 Task: Add Sprouts Dark Chocolate Almond Clusters to the cart.
Action: Mouse moved to (22, 59)
Screenshot: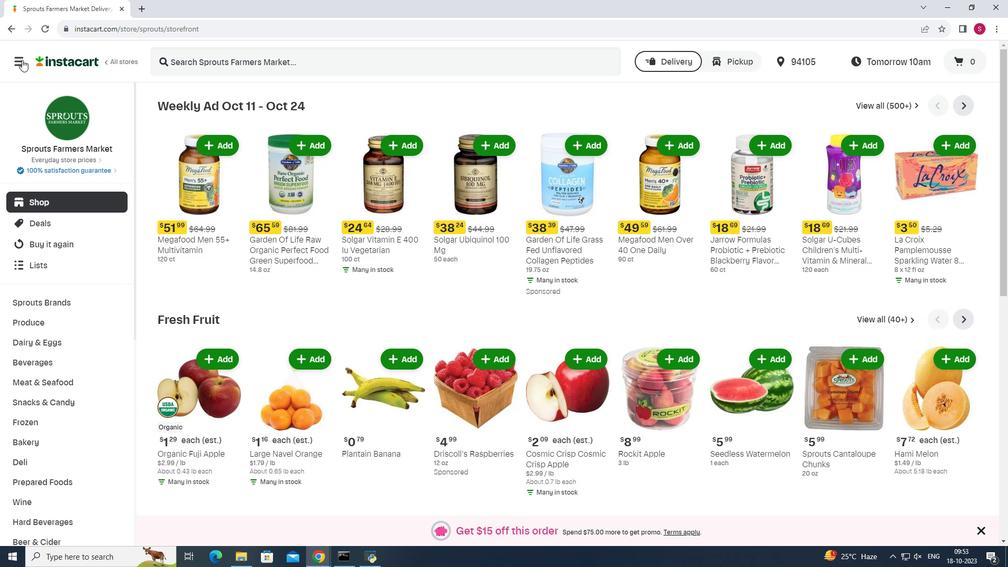 
Action: Mouse pressed left at (22, 59)
Screenshot: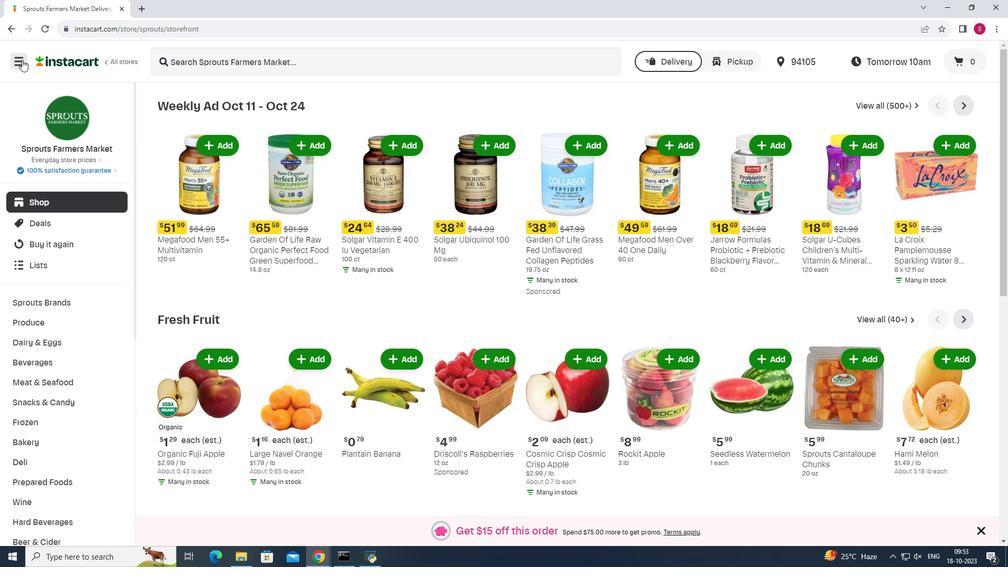 
Action: Mouse moved to (55, 282)
Screenshot: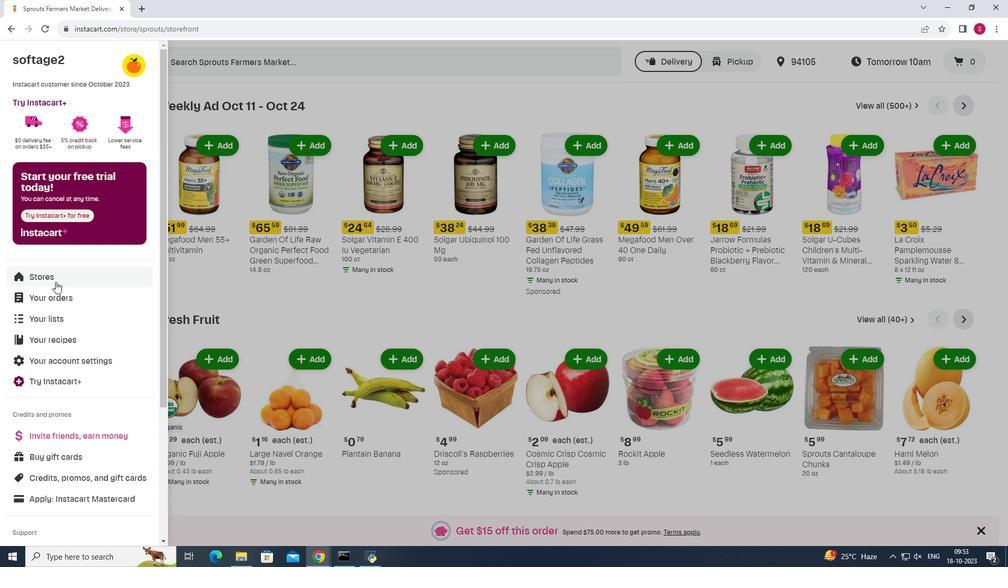 
Action: Mouse pressed left at (55, 282)
Screenshot: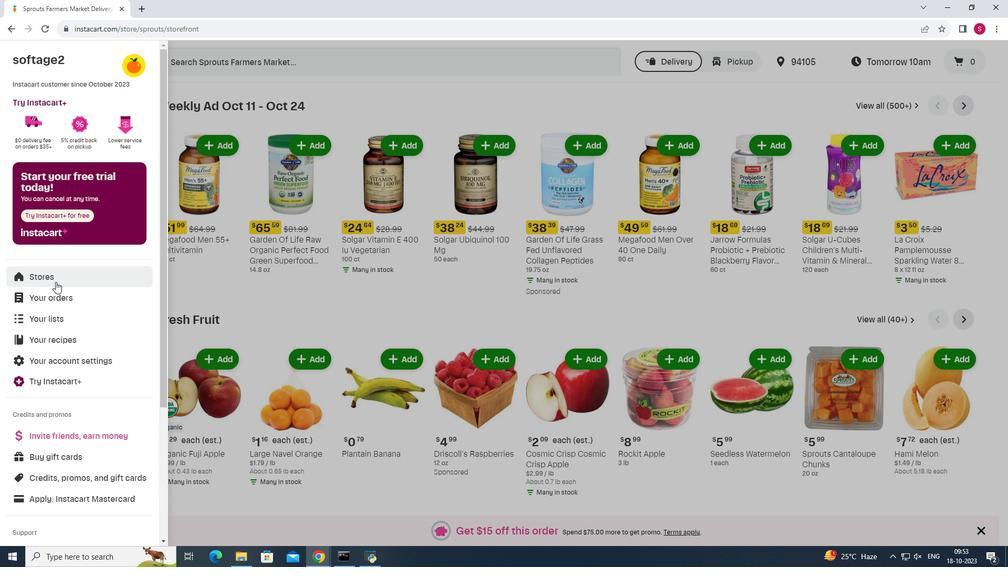 
Action: Mouse moved to (240, 92)
Screenshot: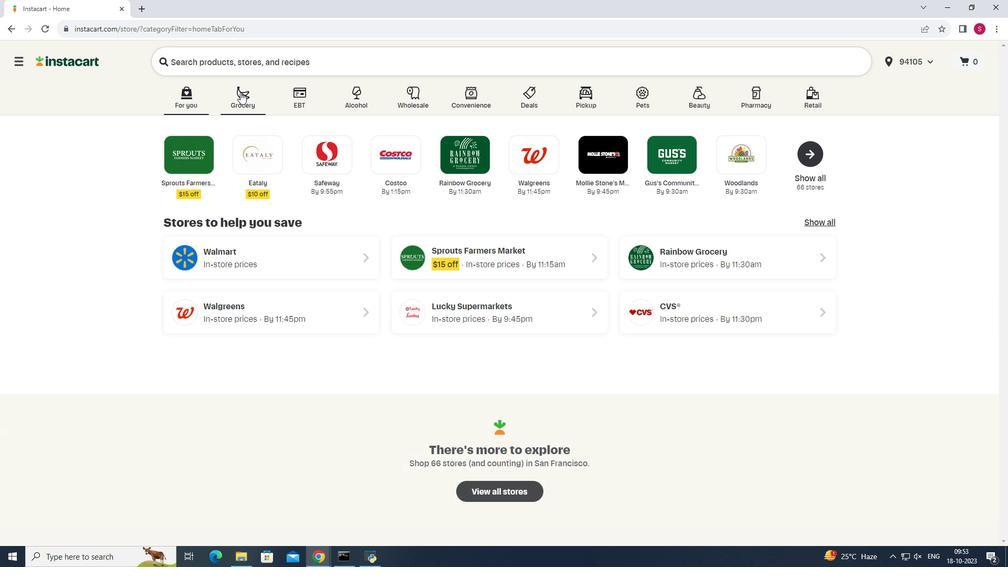 
Action: Mouse pressed left at (240, 92)
Screenshot: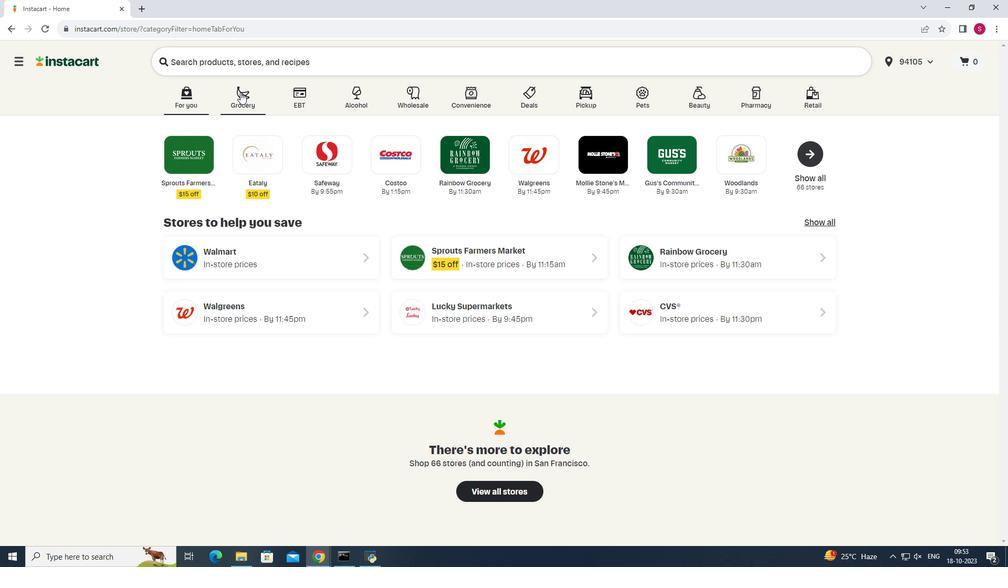 
Action: Mouse moved to (685, 142)
Screenshot: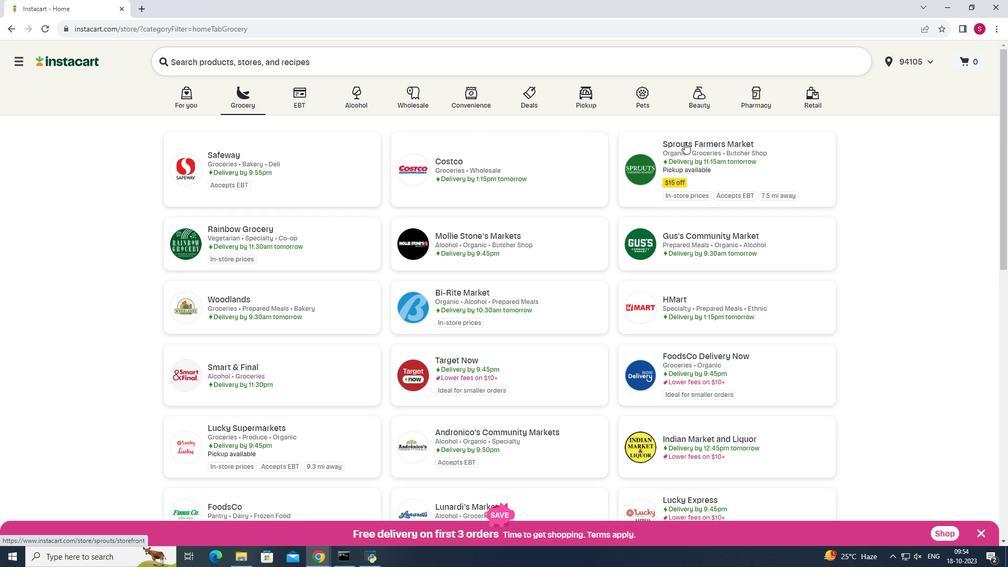 
Action: Mouse pressed left at (685, 142)
Screenshot: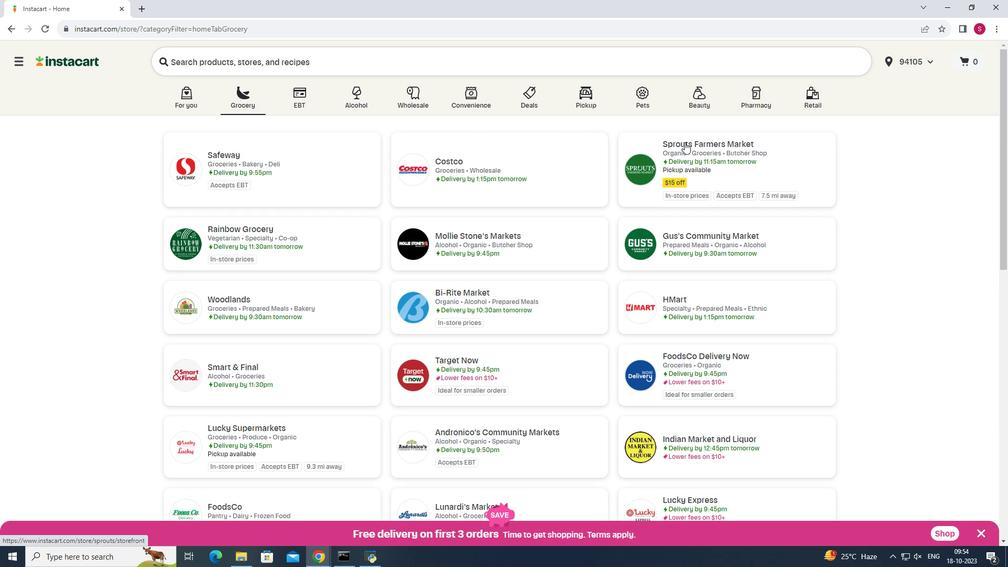 
Action: Mouse moved to (40, 402)
Screenshot: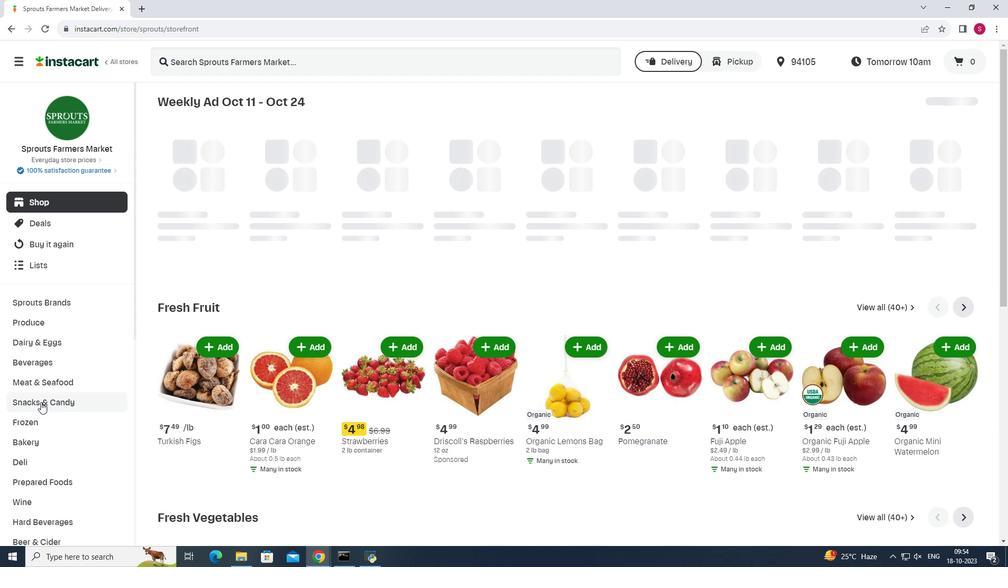 
Action: Mouse pressed left at (40, 402)
Screenshot: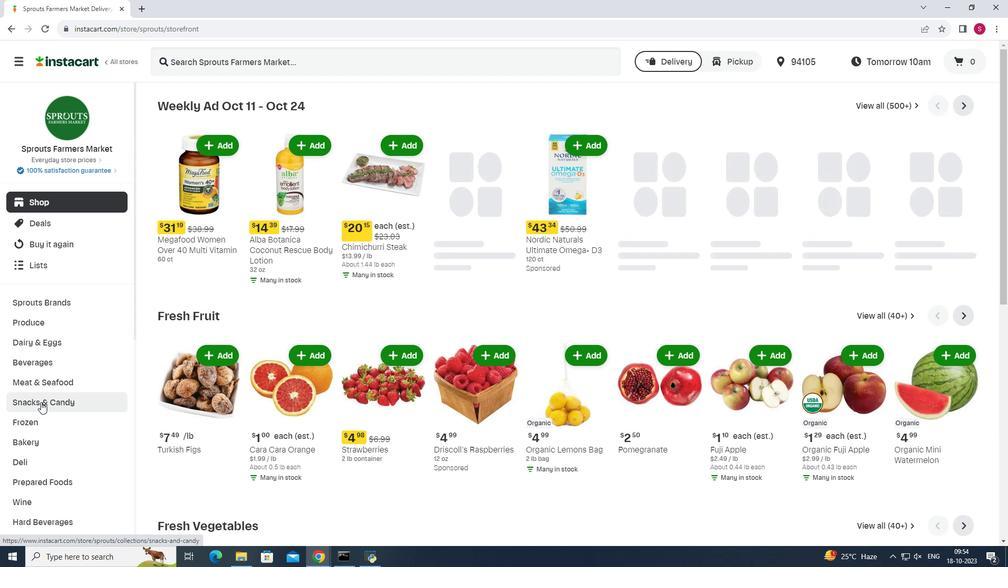 
Action: Mouse moved to (307, 128)
Screenshot: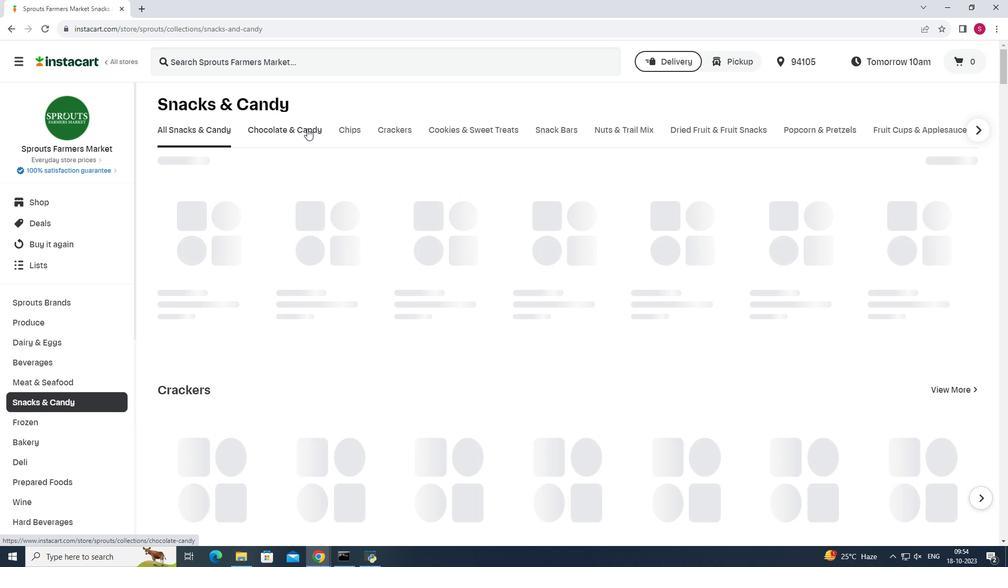 
Action: Mouse pressed left at (307, 128)
Screenshot: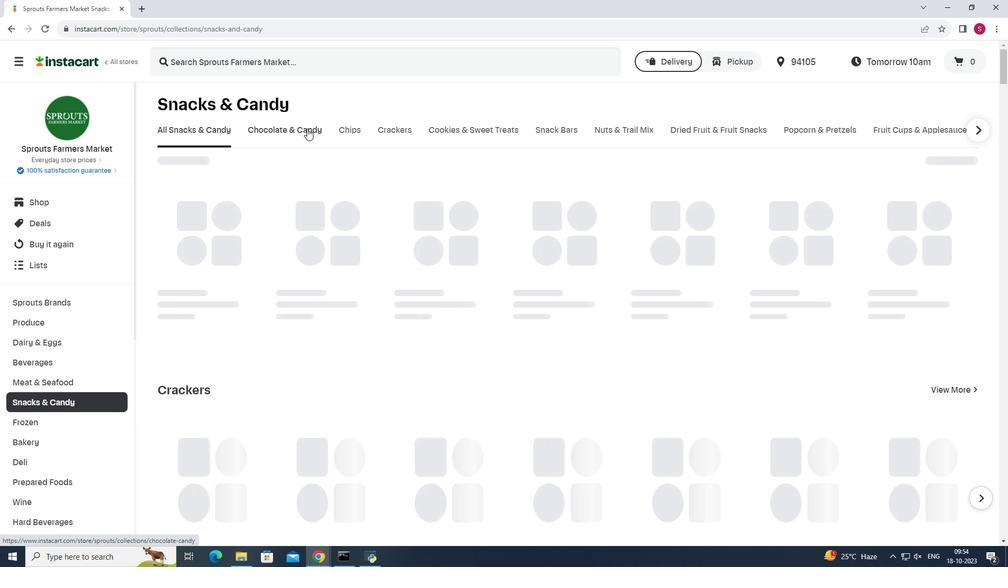 
Action: Mouse moved to (280, 178)
Screenshot: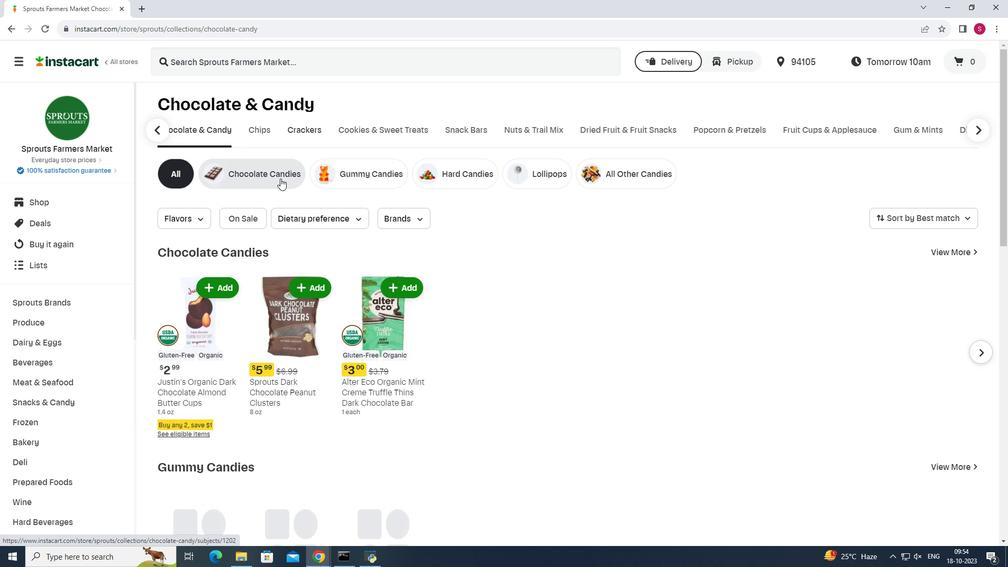 
Action: Mouse pressed left at (280, 178)
Screenshot: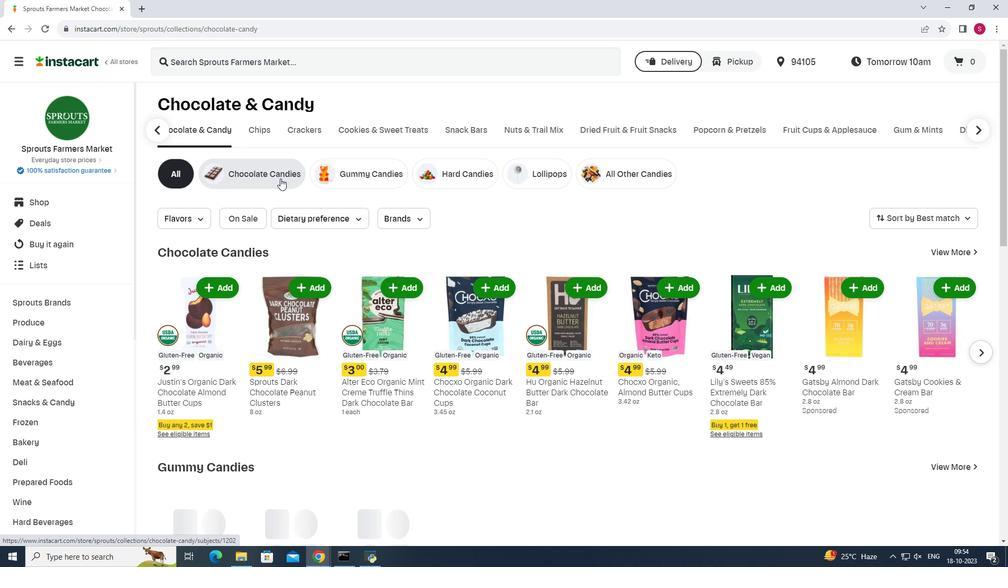 
Action: Mouse moved to (379, 59)
Screenshot: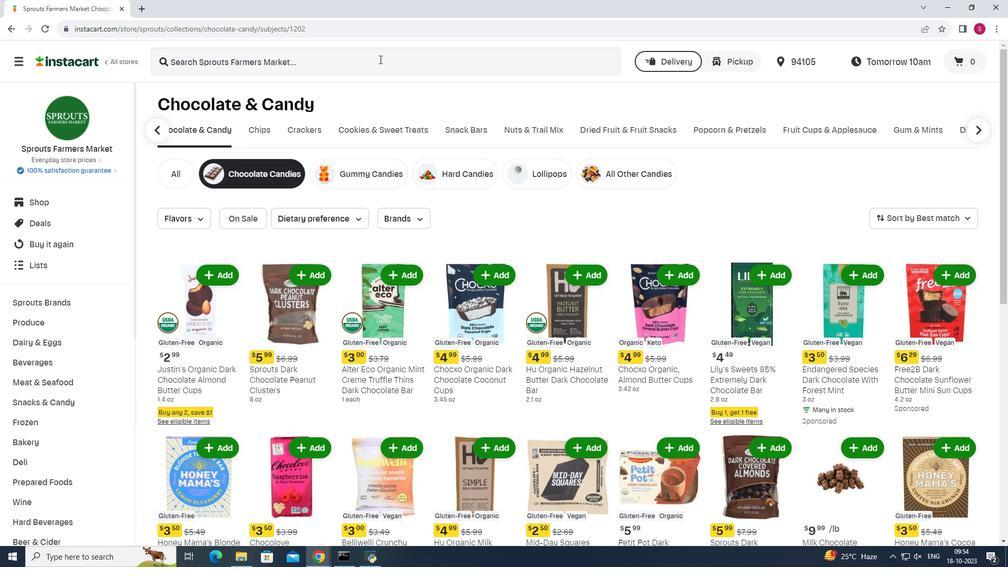 
Action: Mouse pressed left at (379, 59)
Screenshot: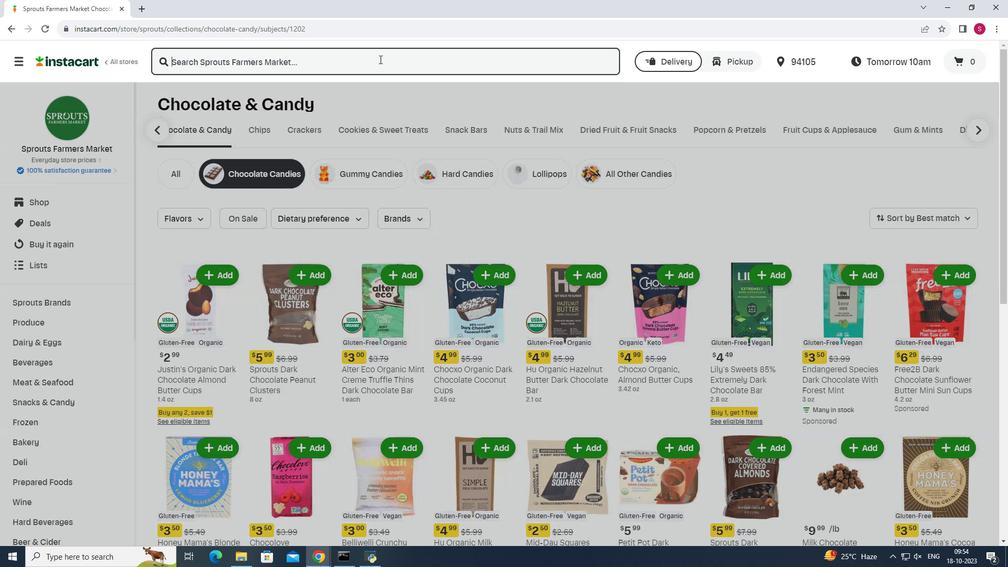
Action: Key pressed <Key.shift>Sprouts<Key.space><Key.shift>Dark<Key.space><Key.shift>Chocolate<Key.space><Key.shift>Almond<Key.space><Key.shift>Clusters<Key.enter>
Screenshot: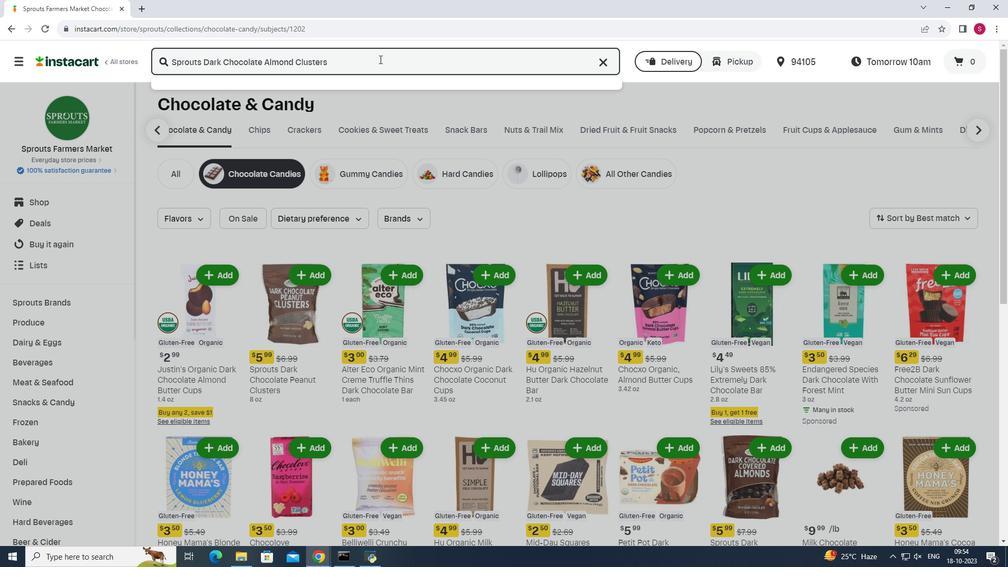 
Action: Mouse moved to (624, 167)
Screenshot: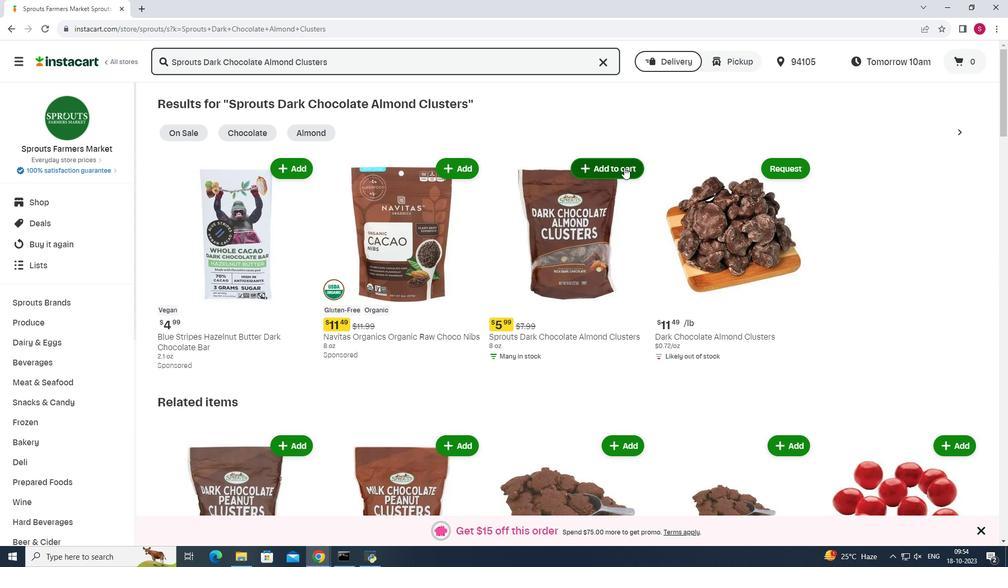 
Action: Mouse pressed left at (624, 167)
Screenshot: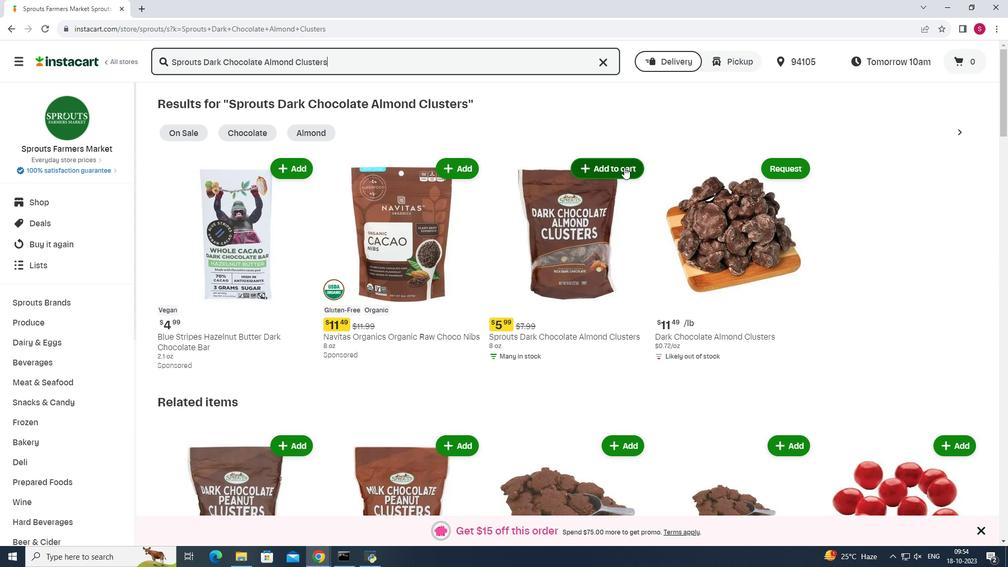 
Action: Mouse moved to (690, 153)
Screenshot: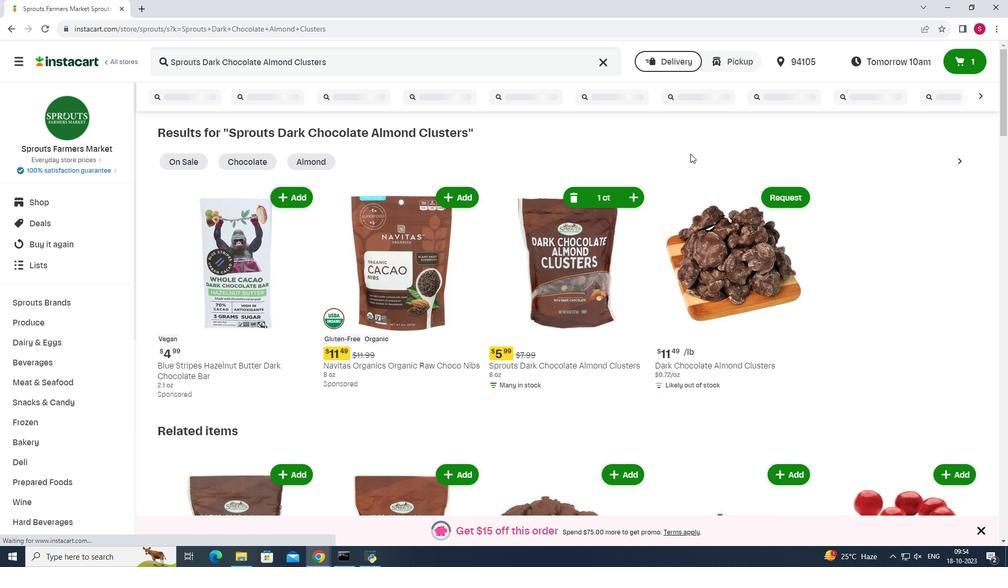 
